 Task: Add a condition where "Channel Is Mobile" in new tickets in your groups.
Action: Mouse moved to (151, 531)
Screenshot: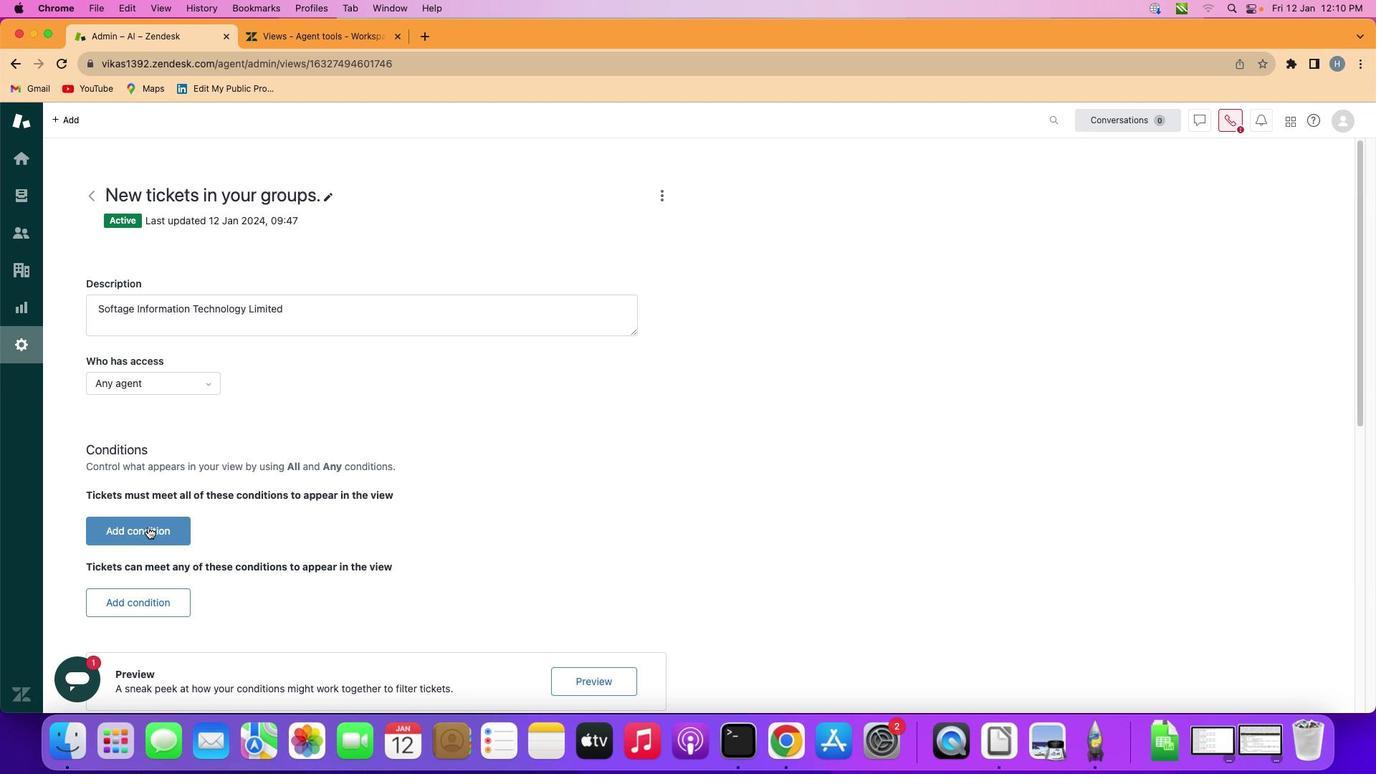 
Action: Mouse pressed left at (151, 531)
Screenshot: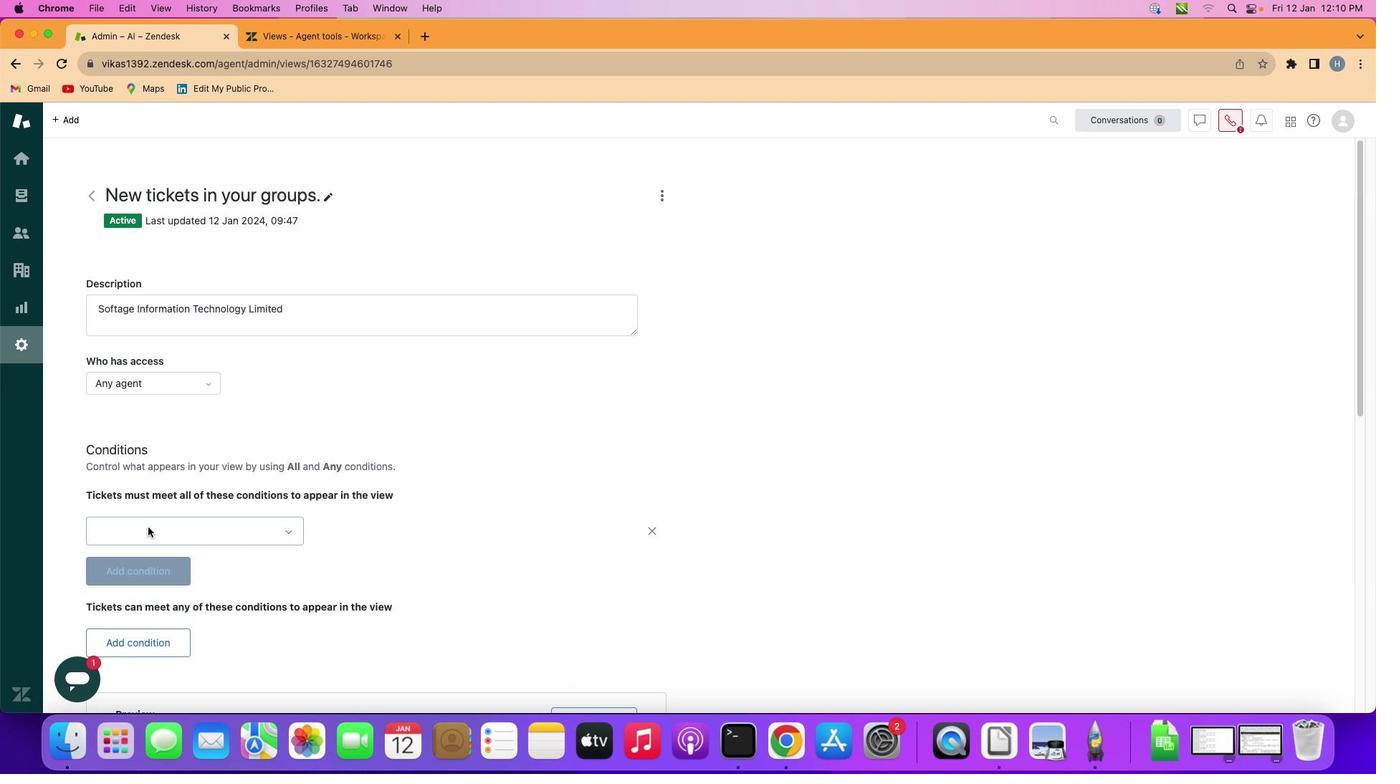 
Action: Mouse moved to (215, 533)
Screenshot: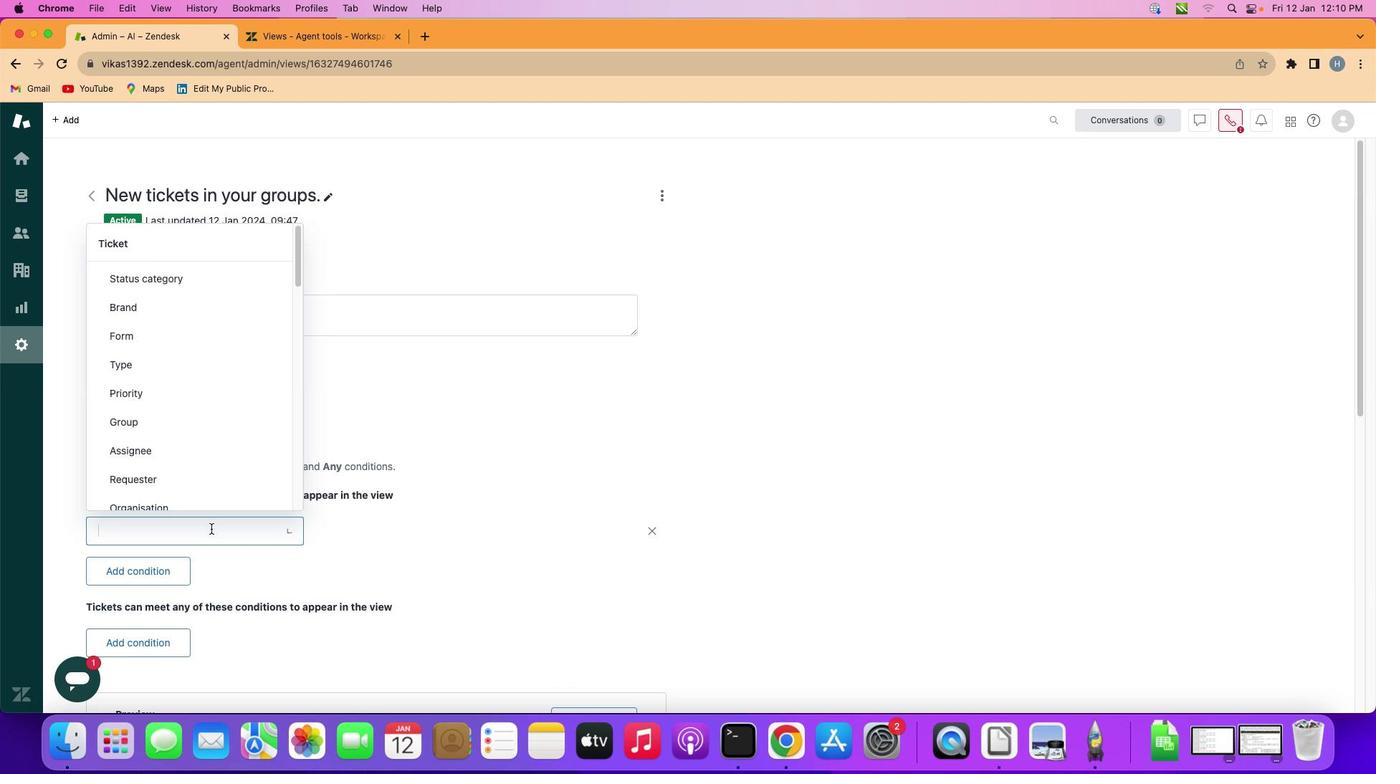 
Action: Mouse pressed left at (215, 533)
Screenshot: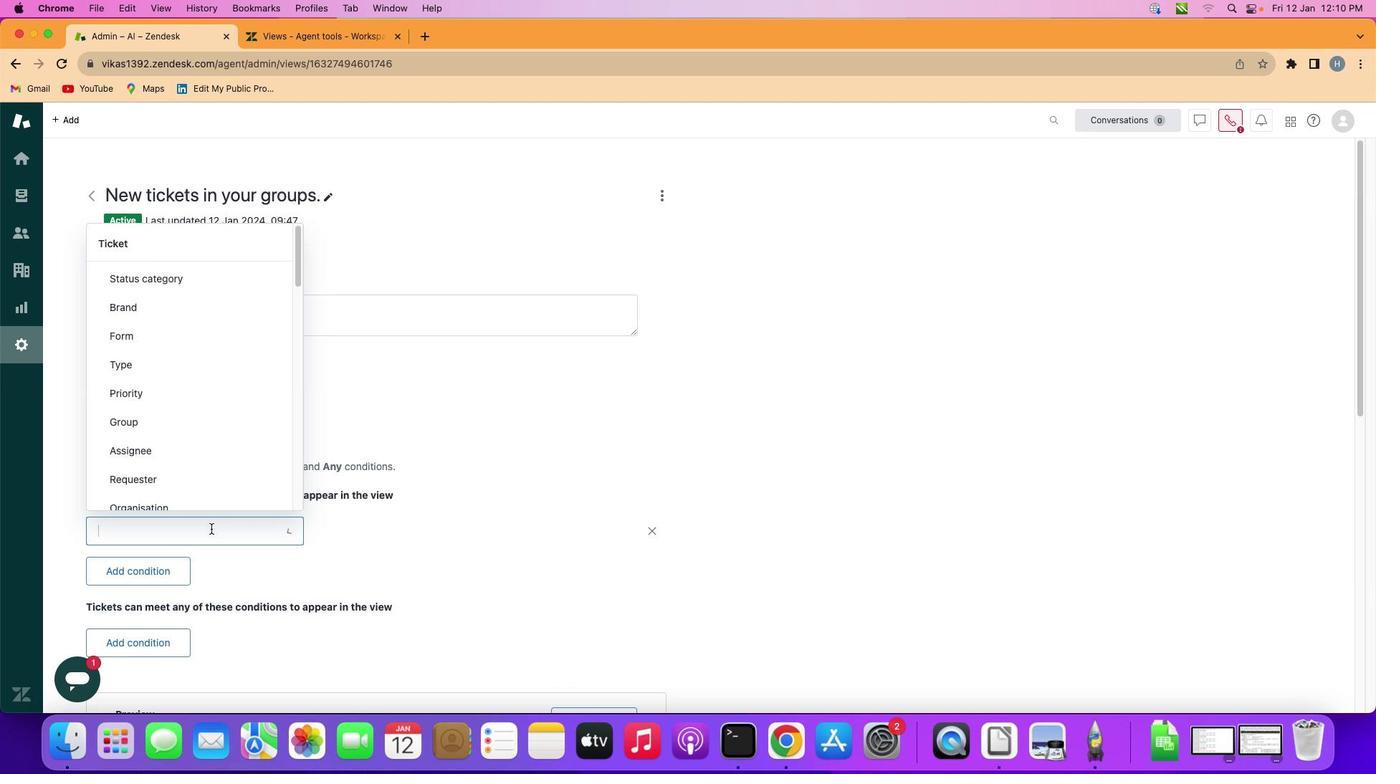 
Action: Mouse moved to (243, 388)
Screenshot: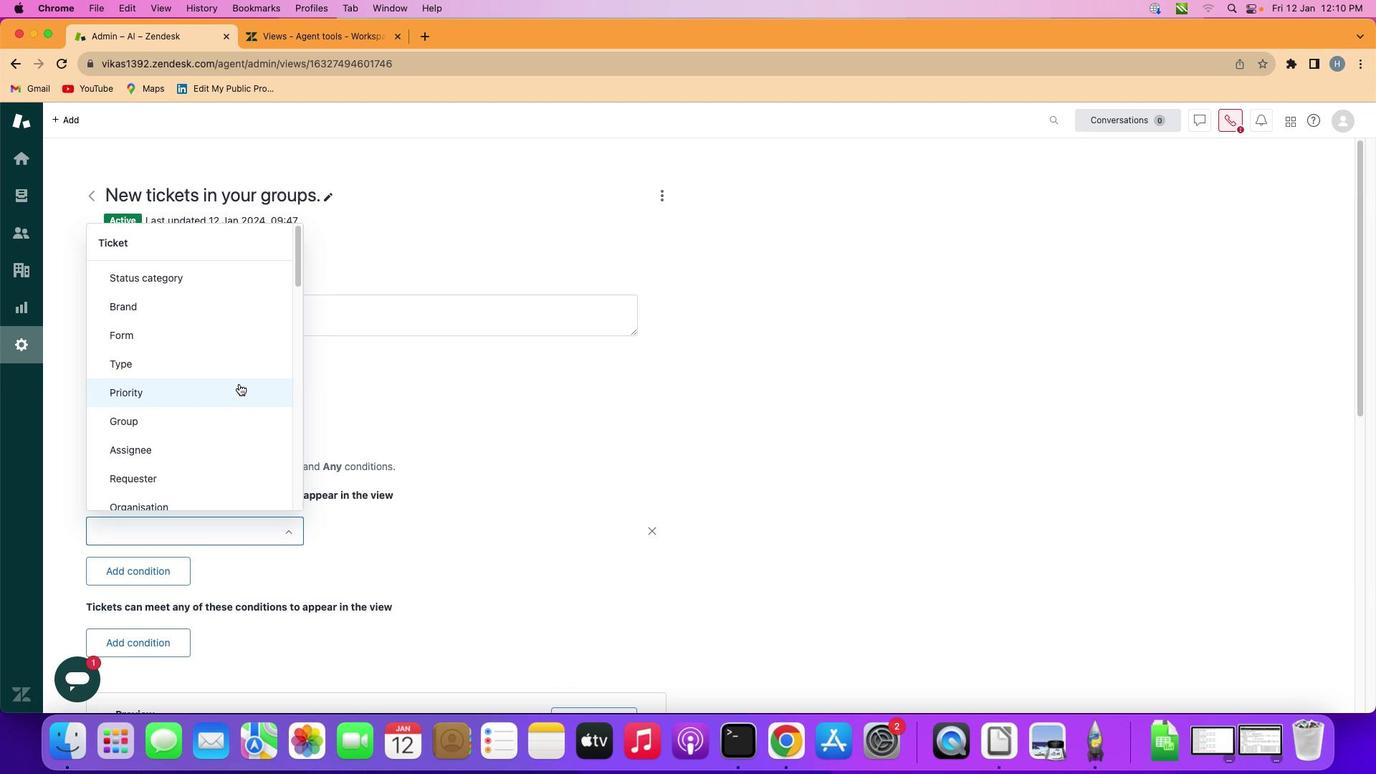
Action: Mouse scrolled (243, 388) with delta (4, 3)
Screenshot: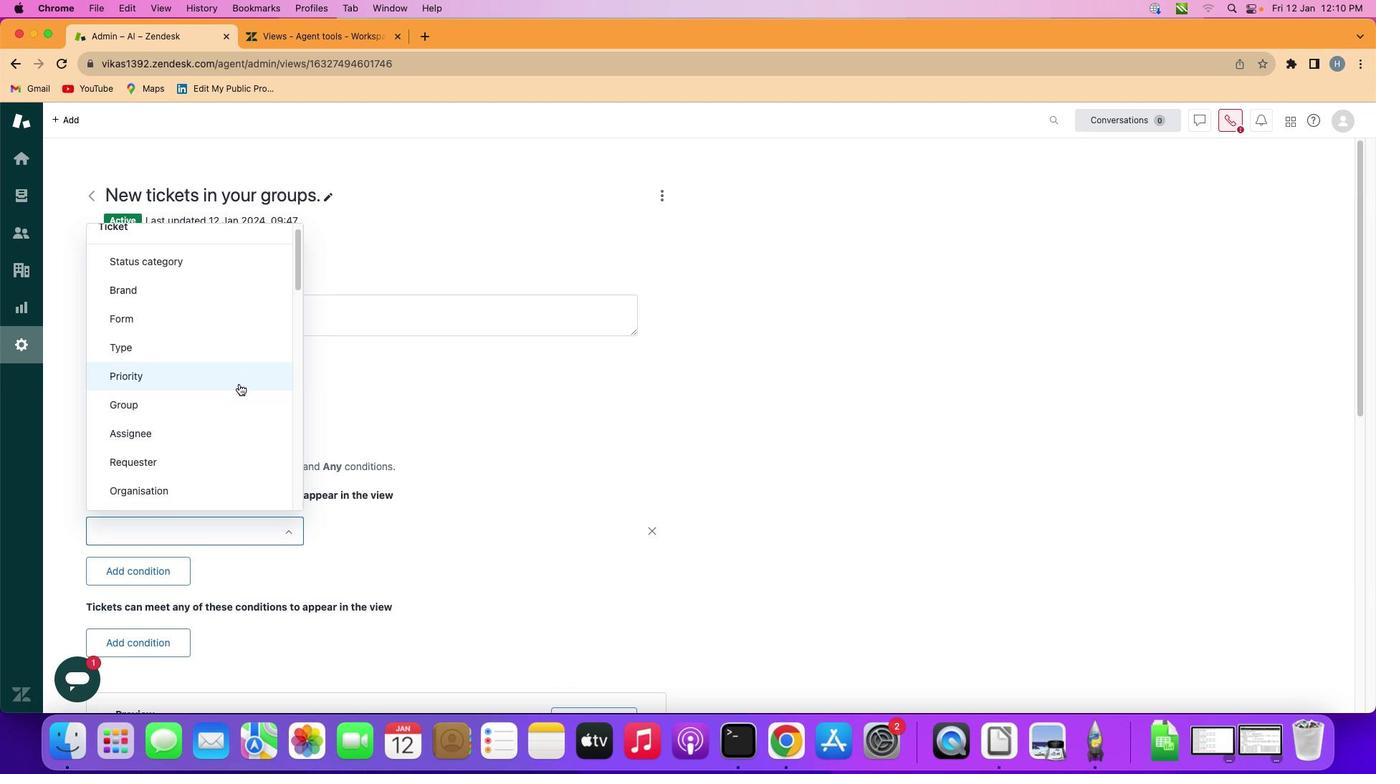 
Action: Mouse scrolled (243, 388) with delta (4, 3)
Screenshot: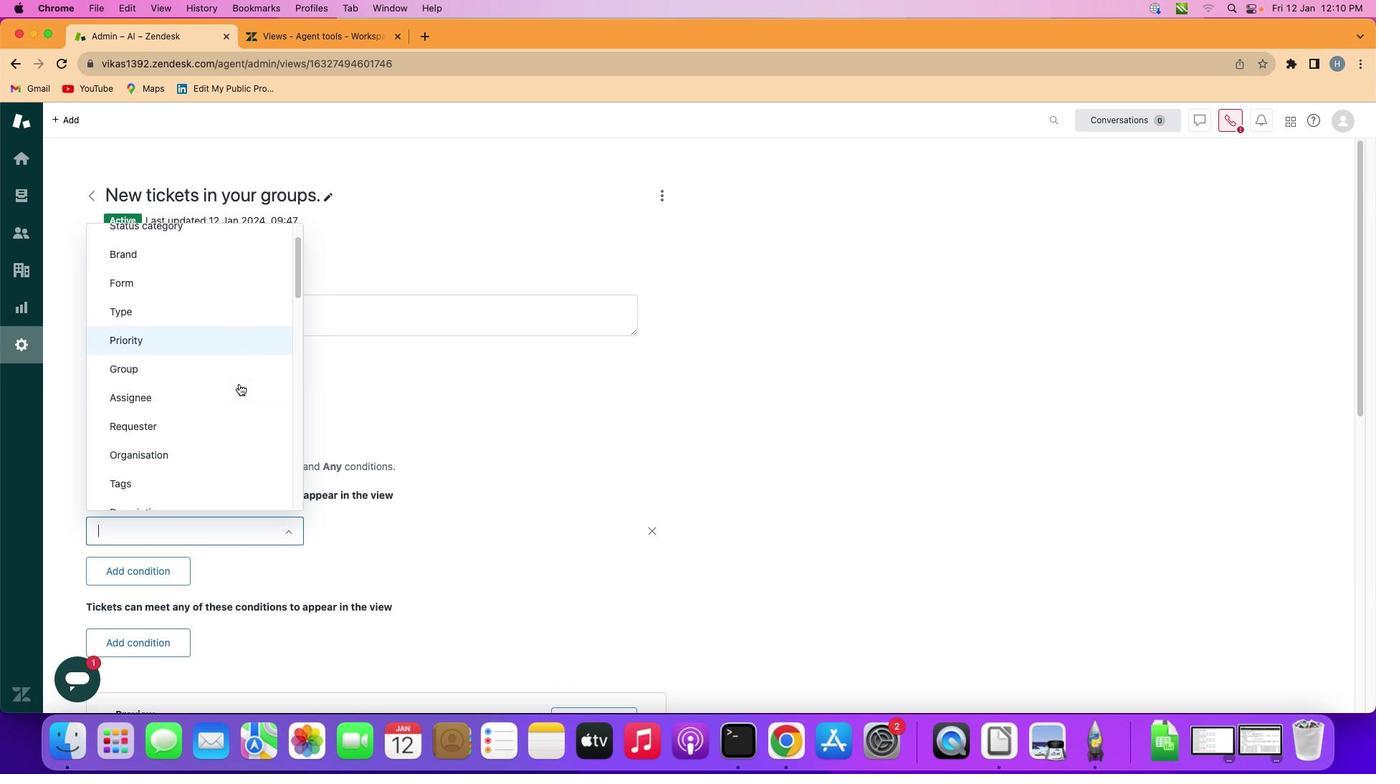 
Action: Mouse scrolled (243, 388) with delta (4, 3)
Screenshot: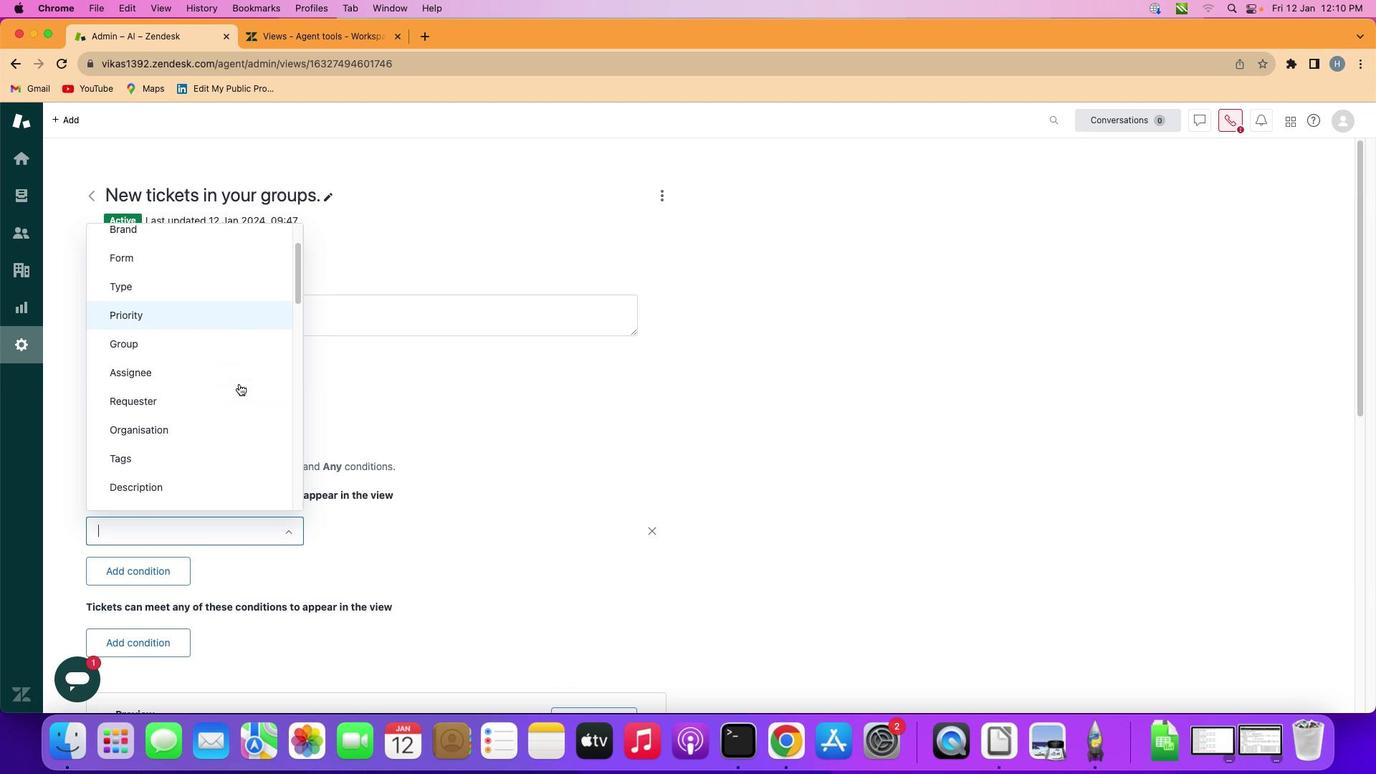 
Action: Mouse scrolled (243, 388) with delta (4, 3)
Screenshot: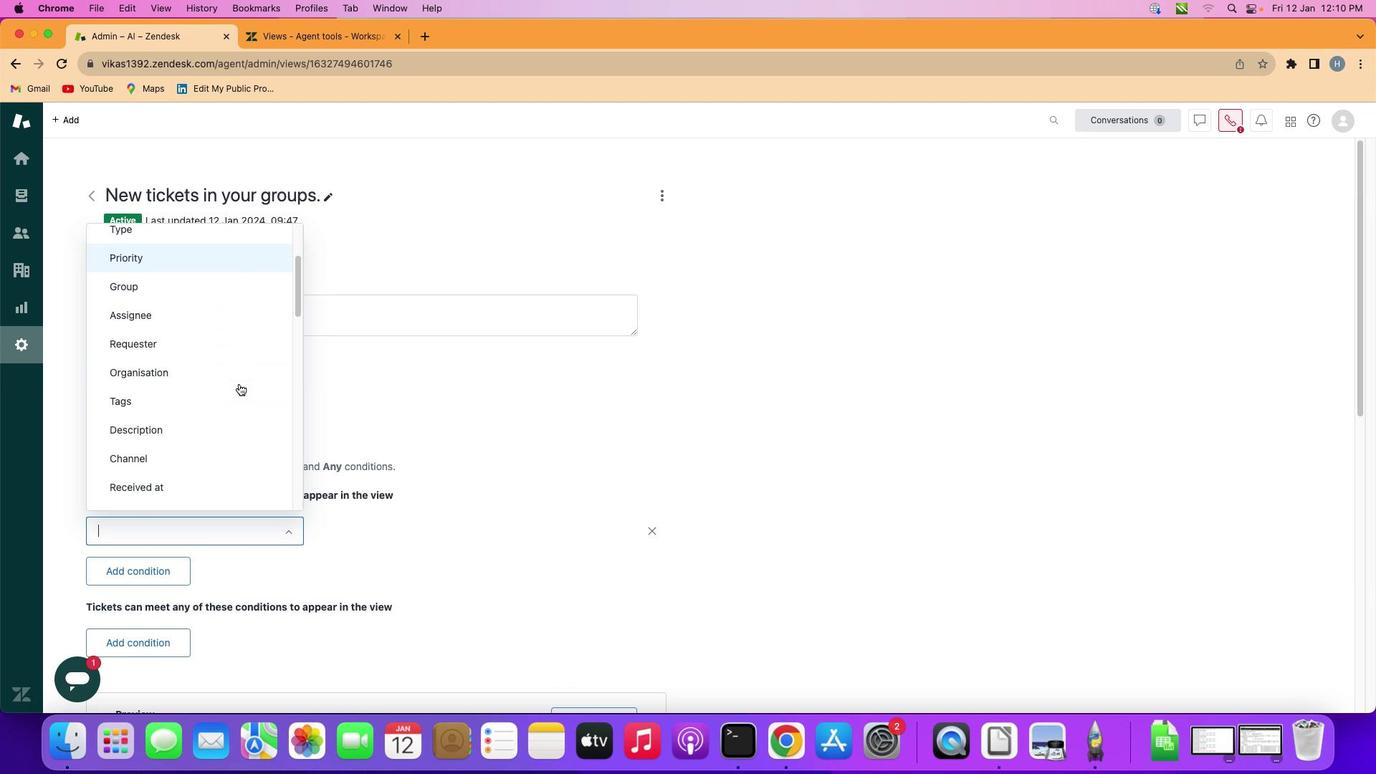 
Action: Mouse scrolled (243, 388) with delta (4, 3)
Screenshot: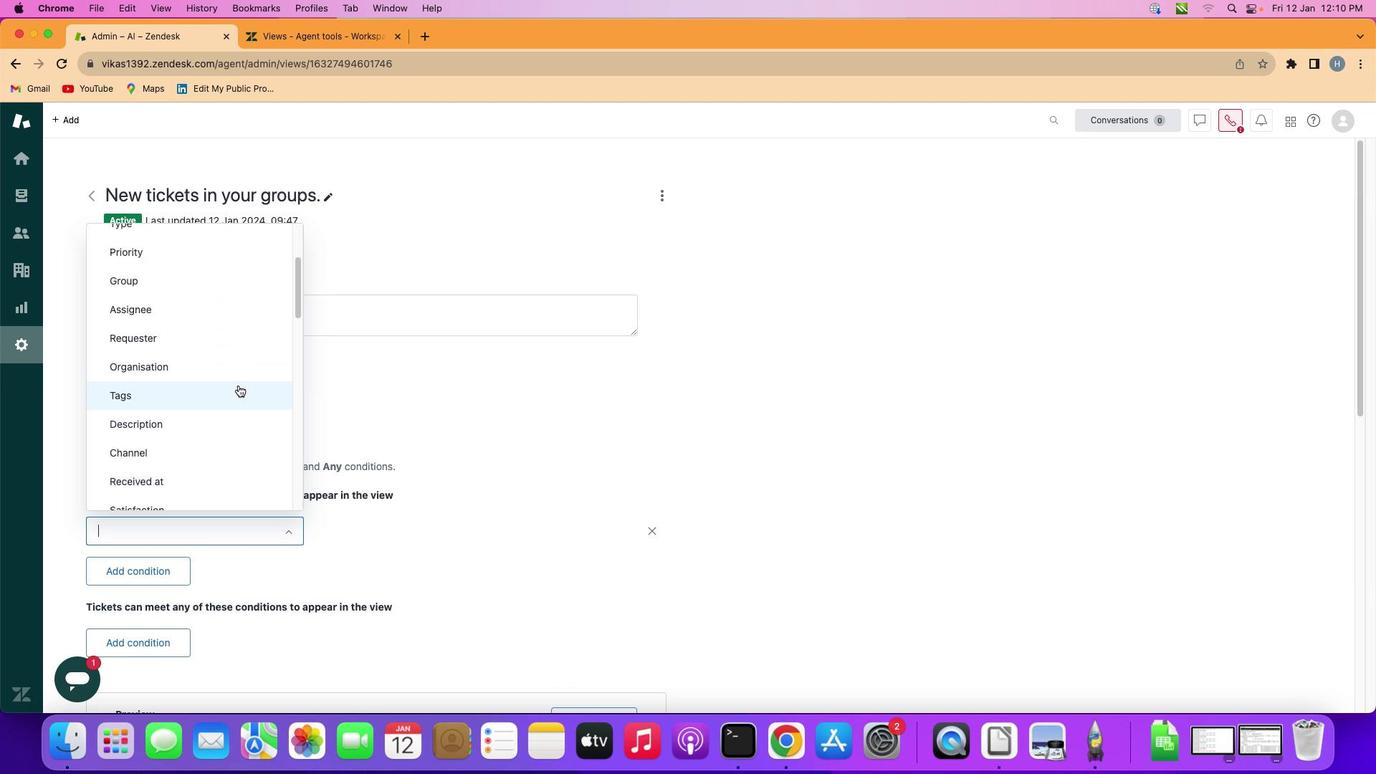 
Action: Mouse moved to (221, 455)
Screenshot: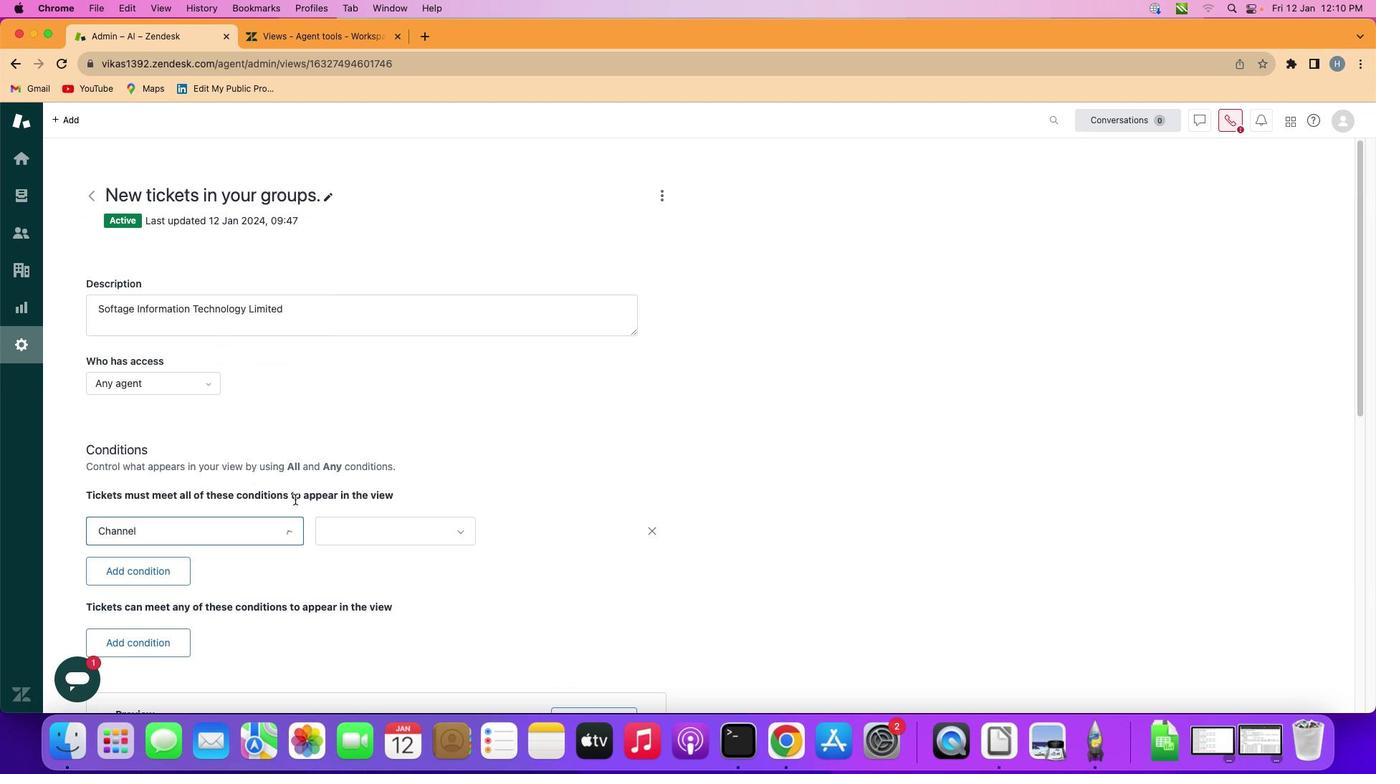 
Action: Mouse pressed left at (221, 455)
Screenshot: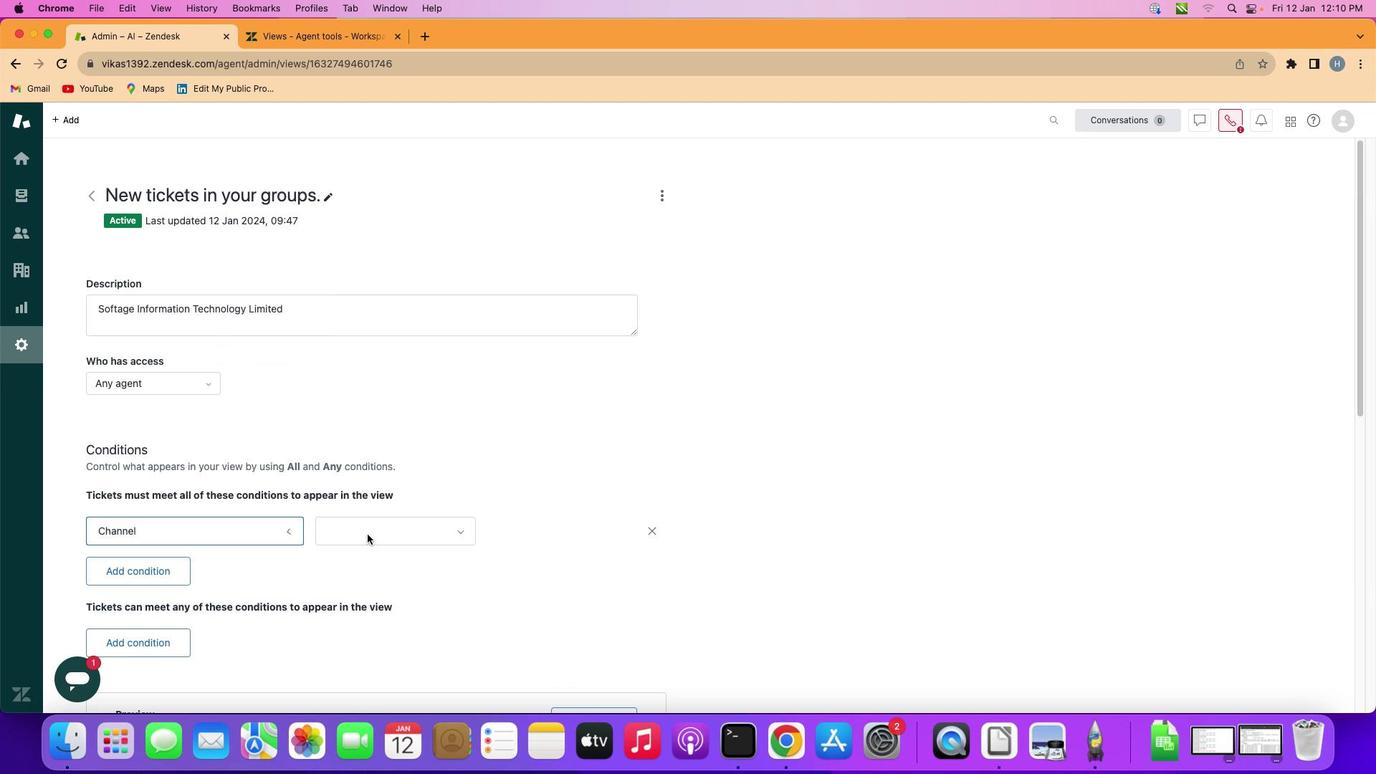 
Action: Mouse moved to (406, 535)
Screenshot: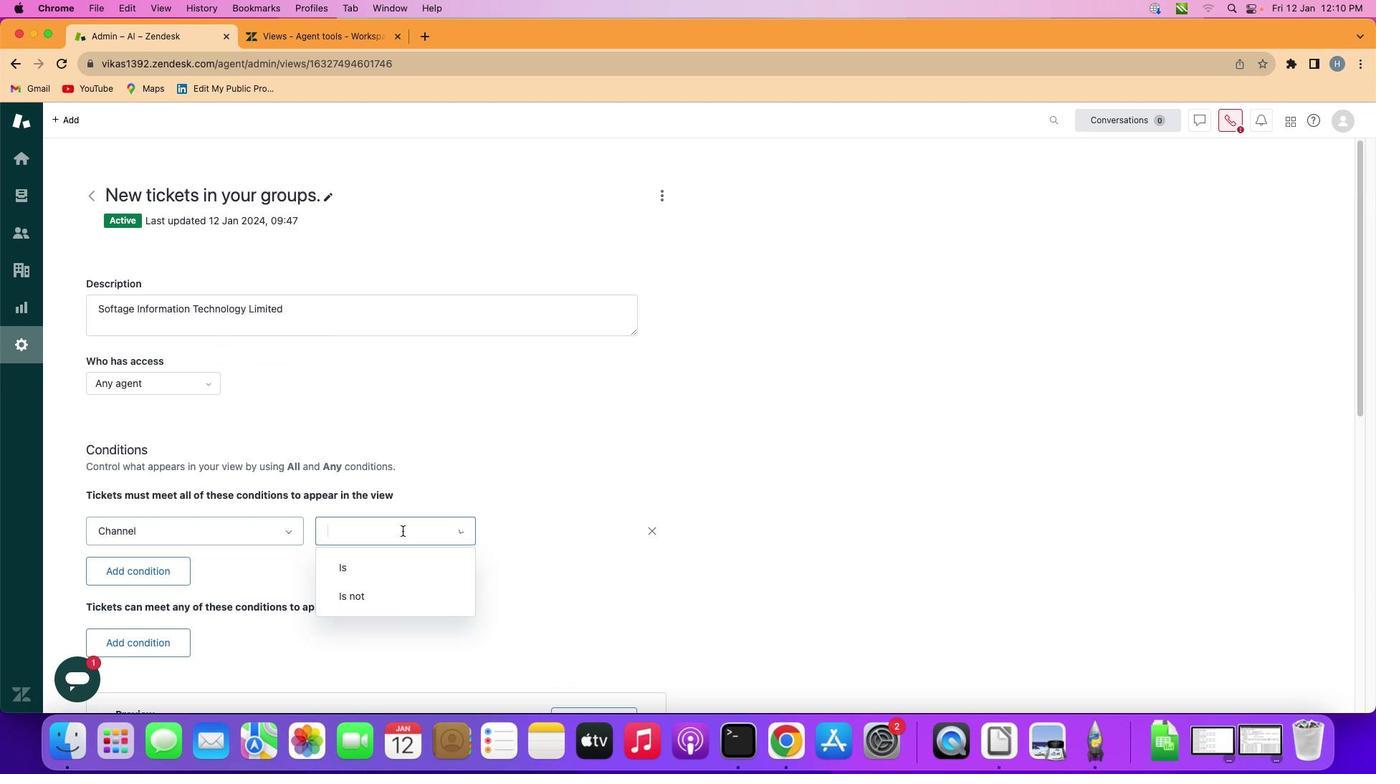 
Action: Mouse pressed left at (406, 535)
Screenshot: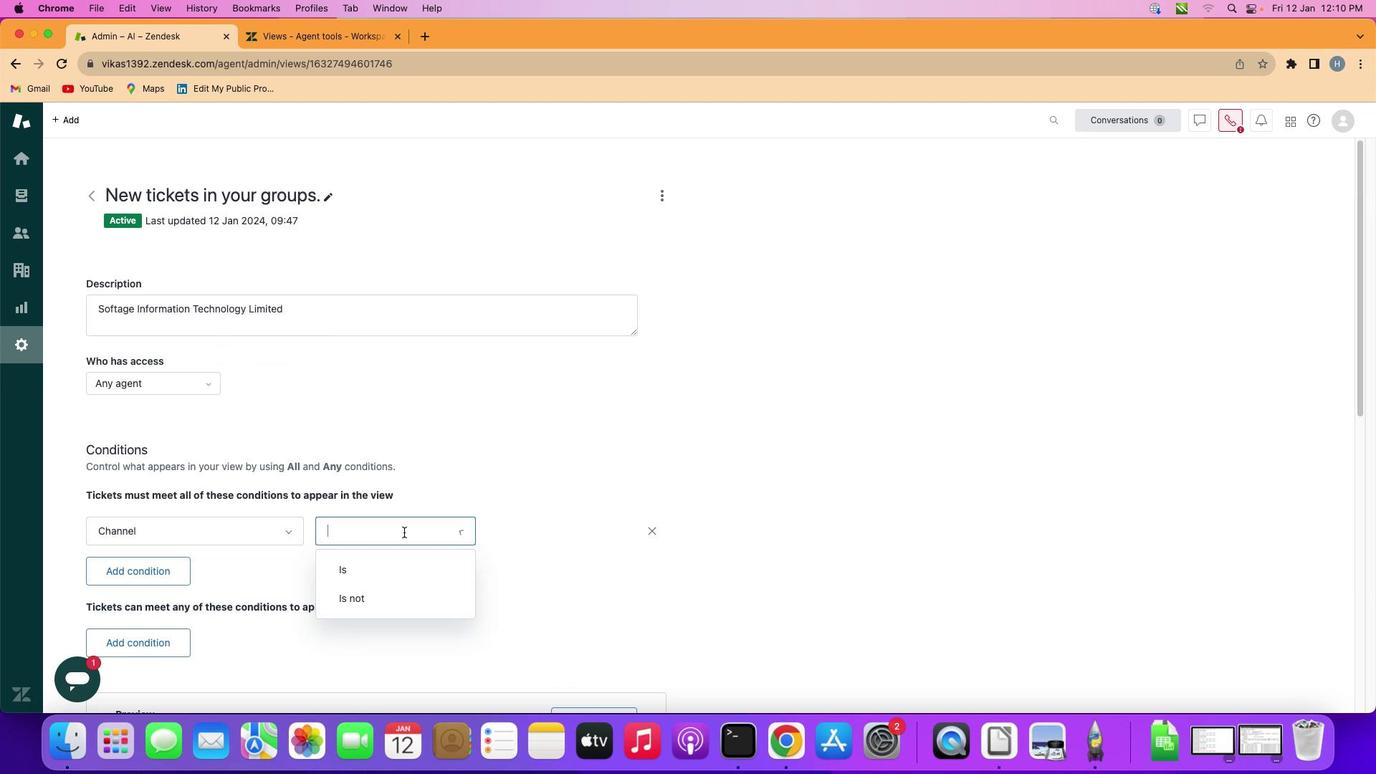 
Action: Mouse moved to (409, 564)
Screenshot: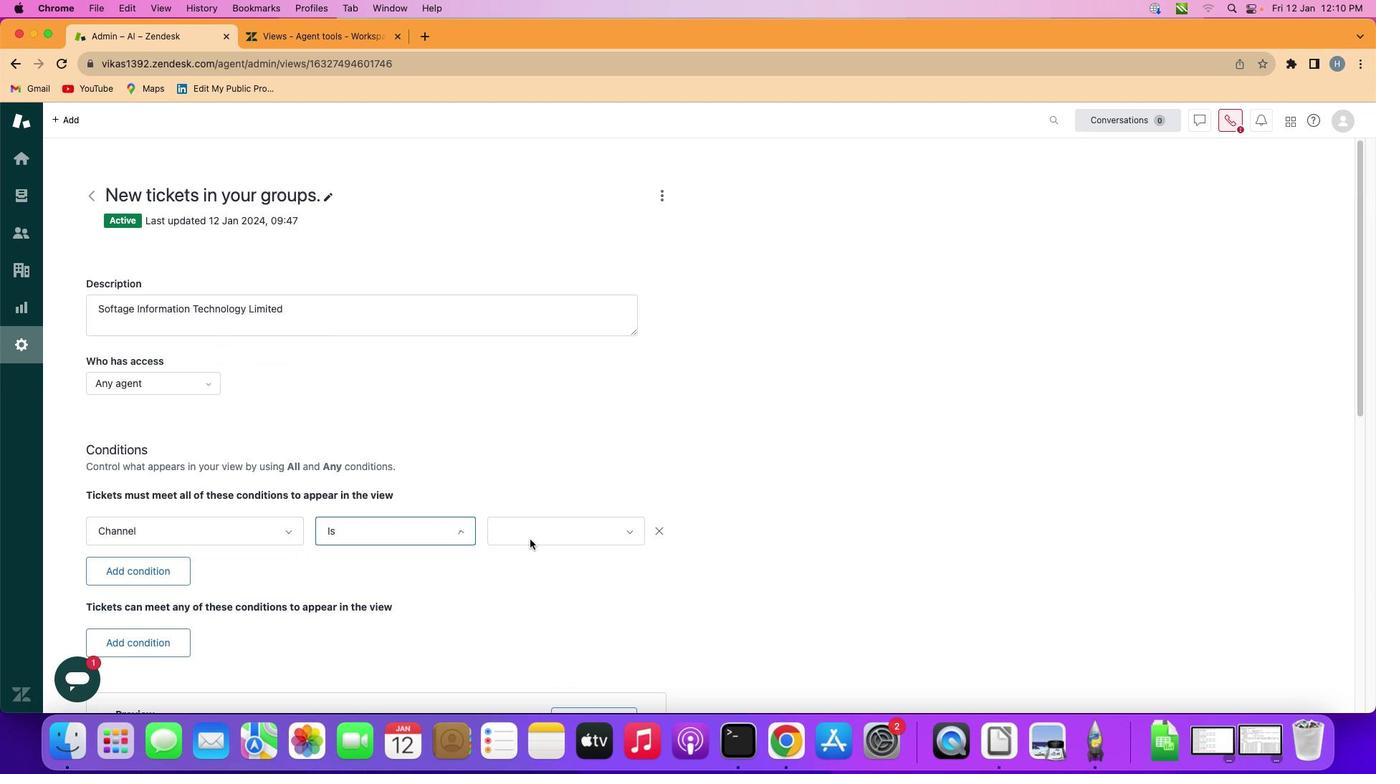 
Action: Mouse pressed left at (409, 564)
Screenshot: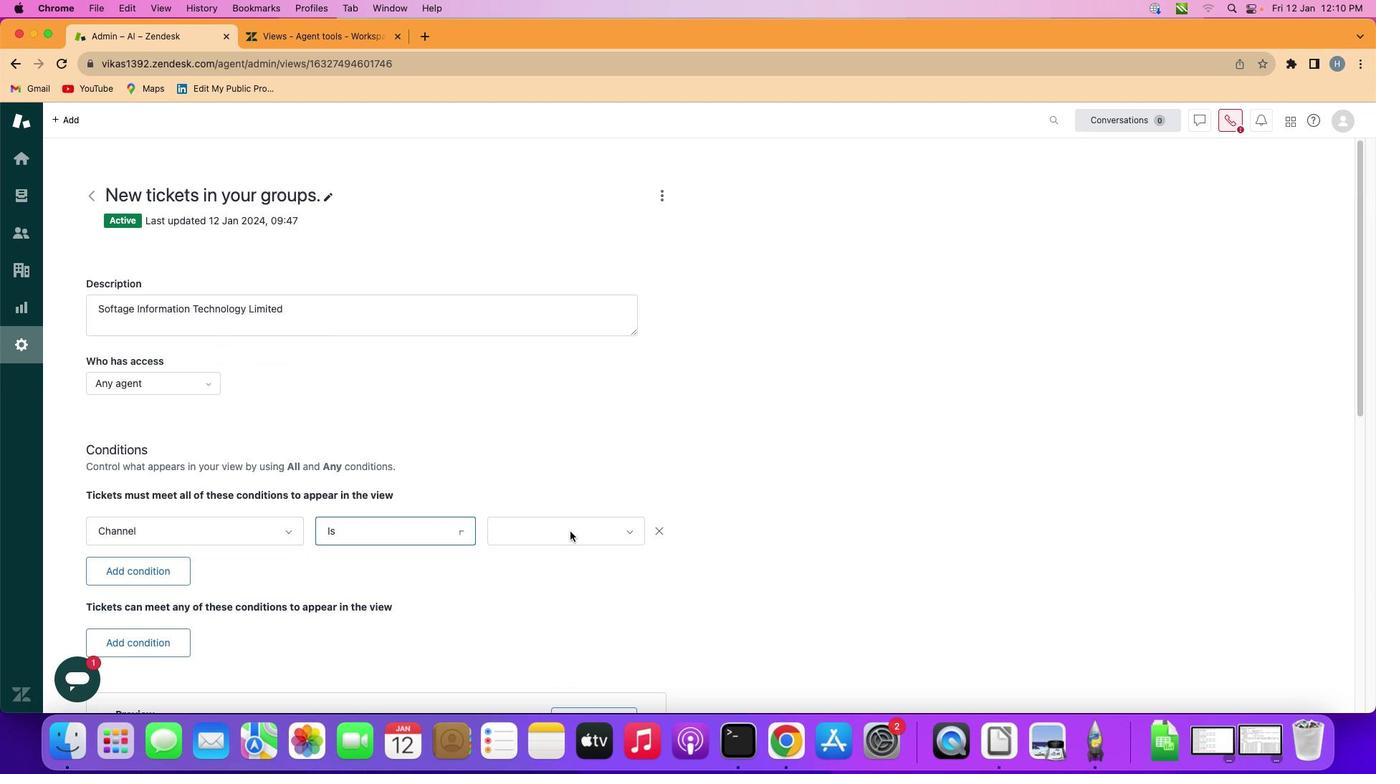 
Action: Mouse moved to (577, 534)
Screenshot: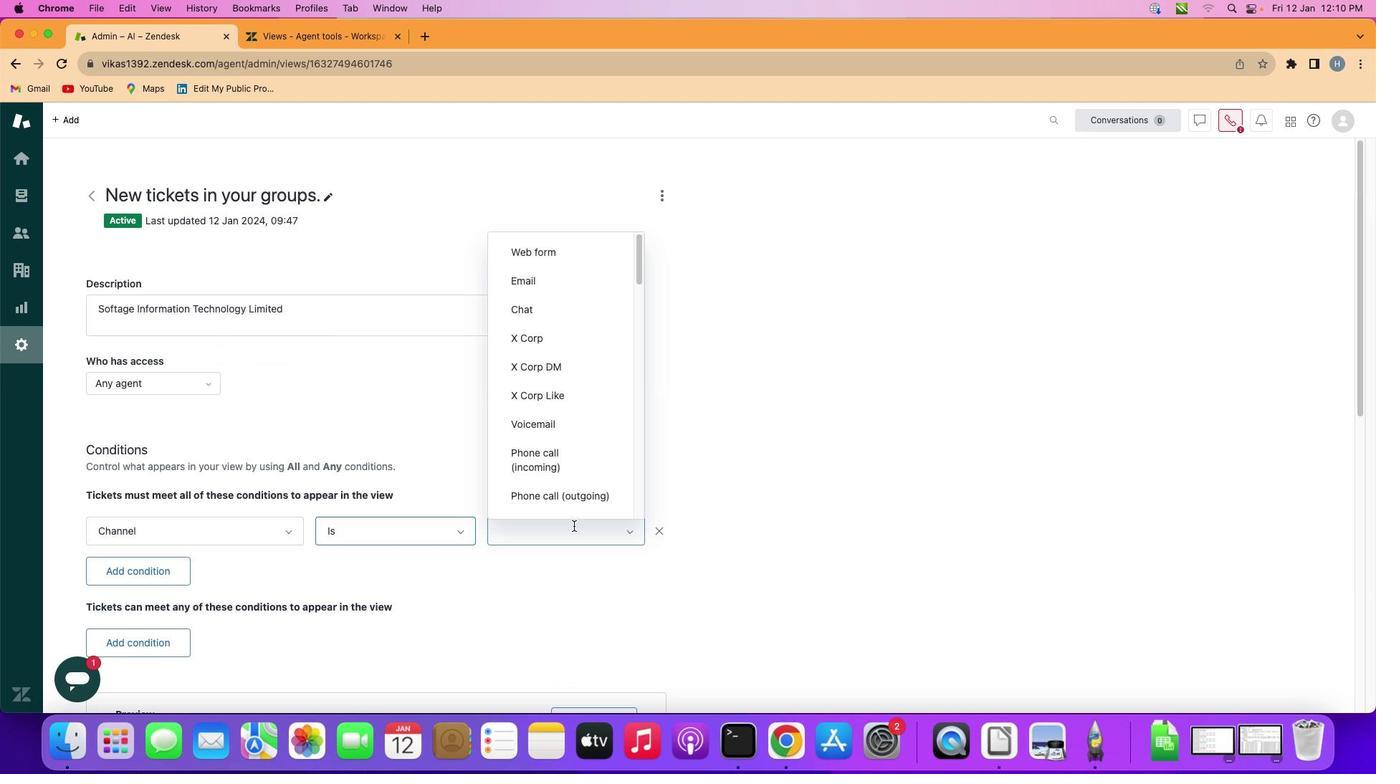 
Action: Mouse pressed left at (577, 534)
Screenshot: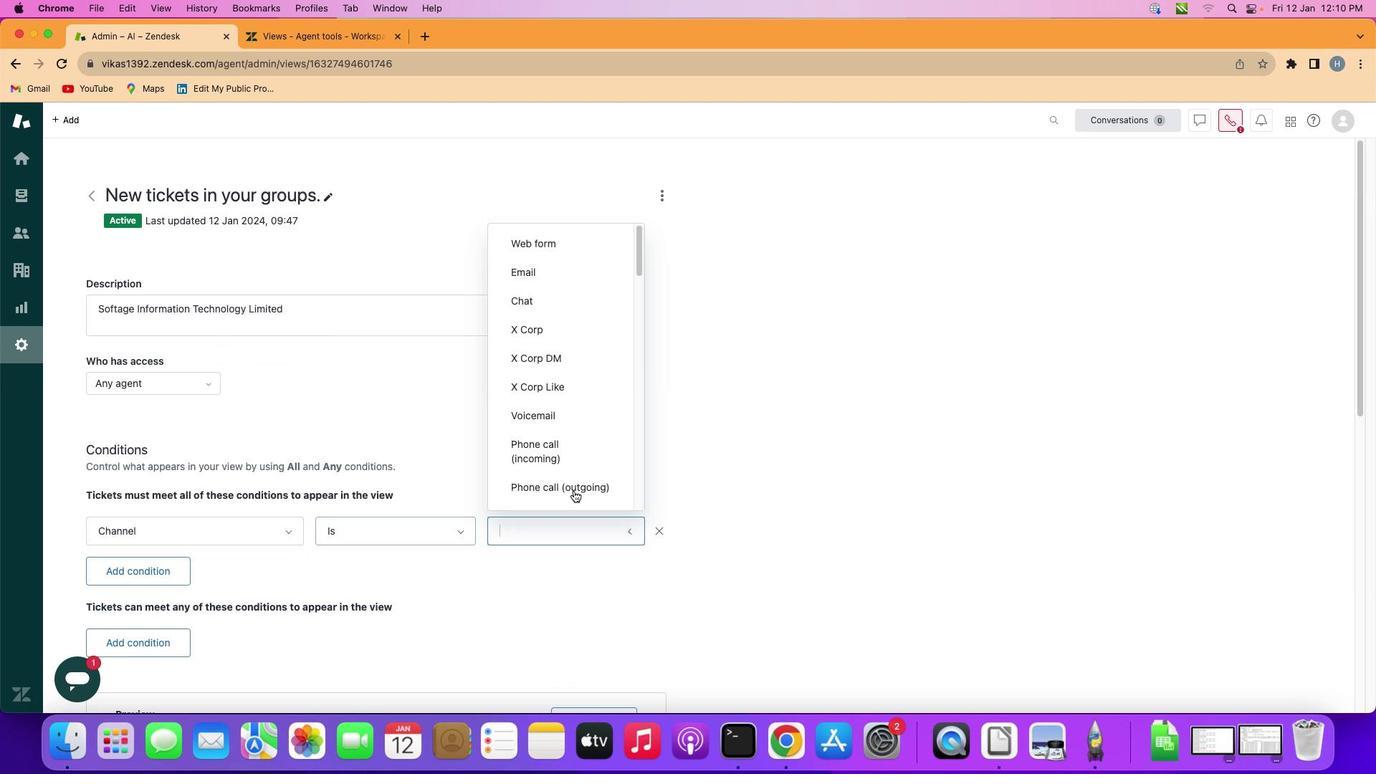 
Action: Mouse moved to (574, 394)
Screenshot: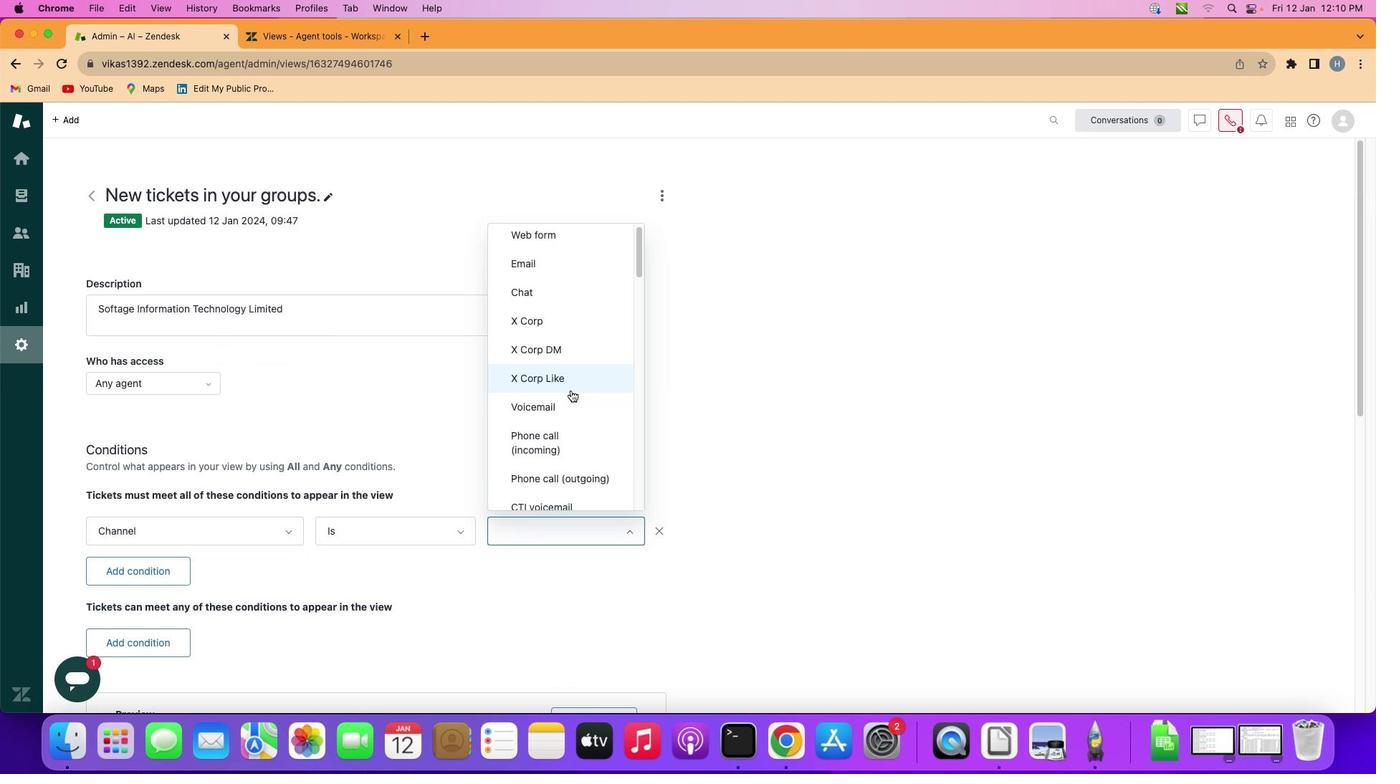 
Action: Mouse scrolled (574, 394) with delta (4, 3)
Screenshot: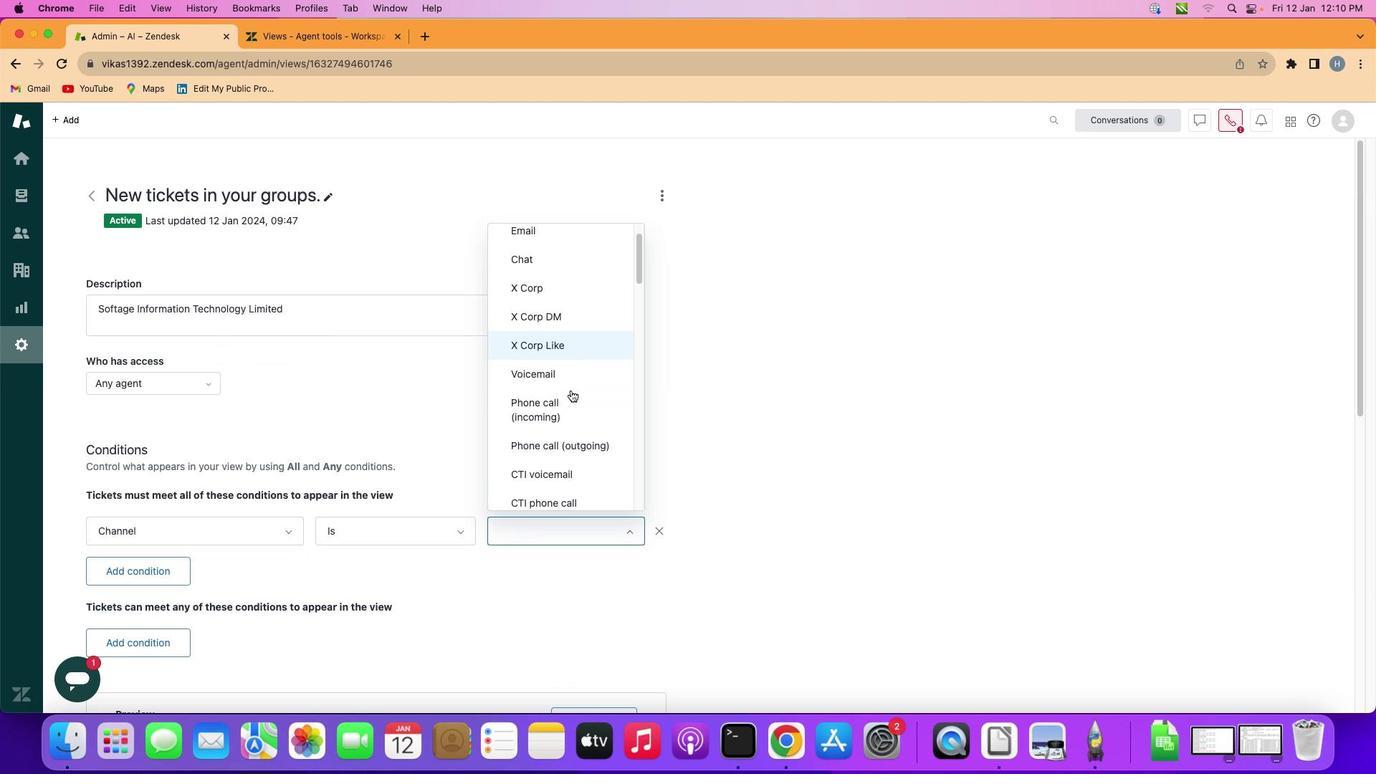 
Action: Mouse scrolled (574, 394) with delta (4, 3)
Screenshot: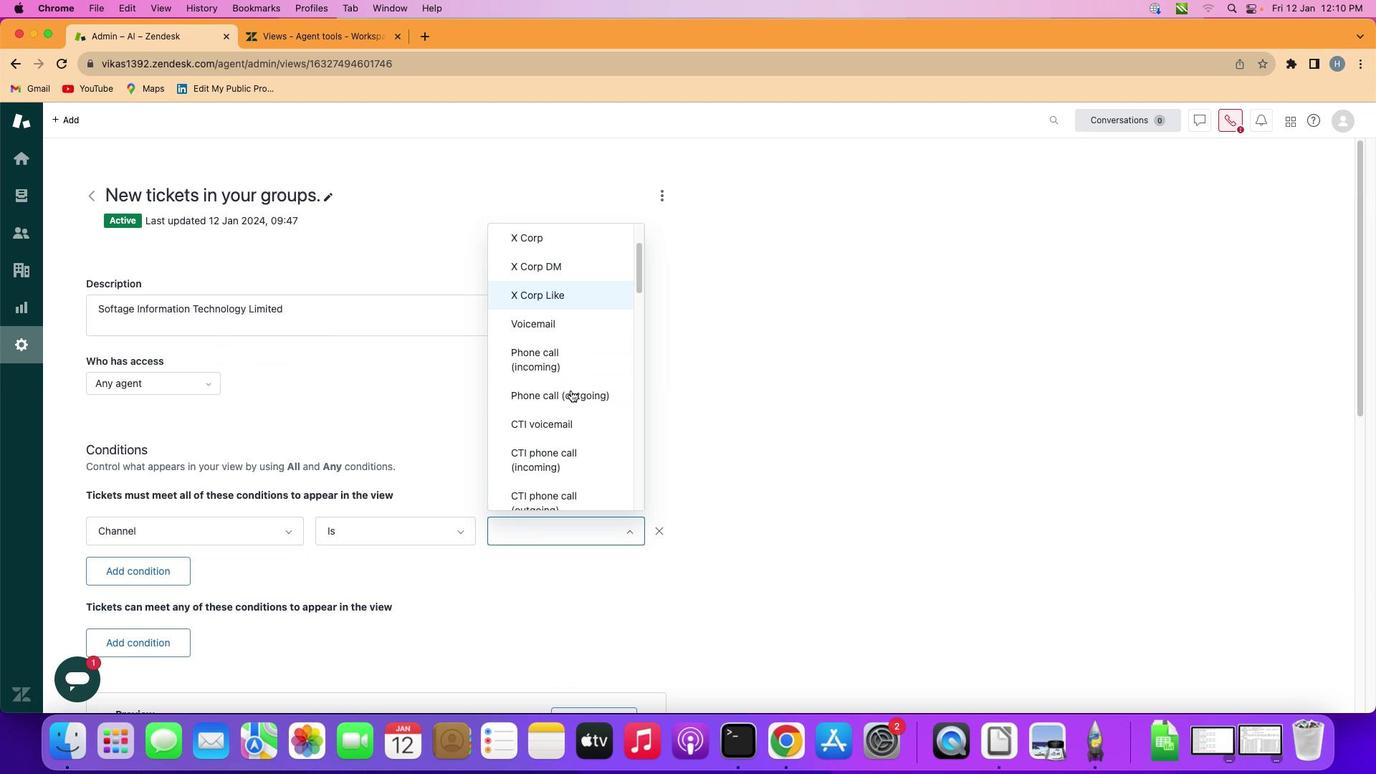 
Action: Mouse scrolled (574, 394) with delta (4, 3)
Screenshot: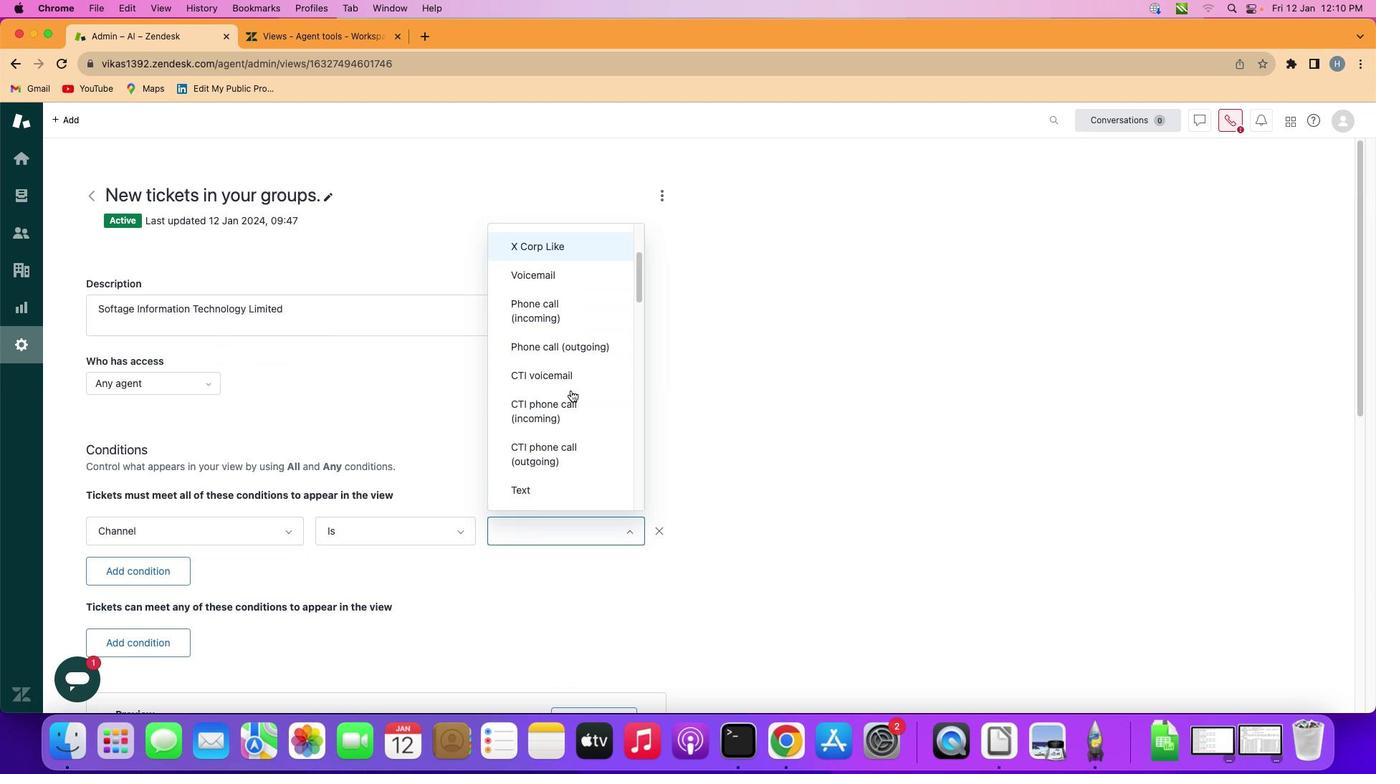 
Action: Mouse scrolled (574, 394) with delta (4, 2)
Screenshot: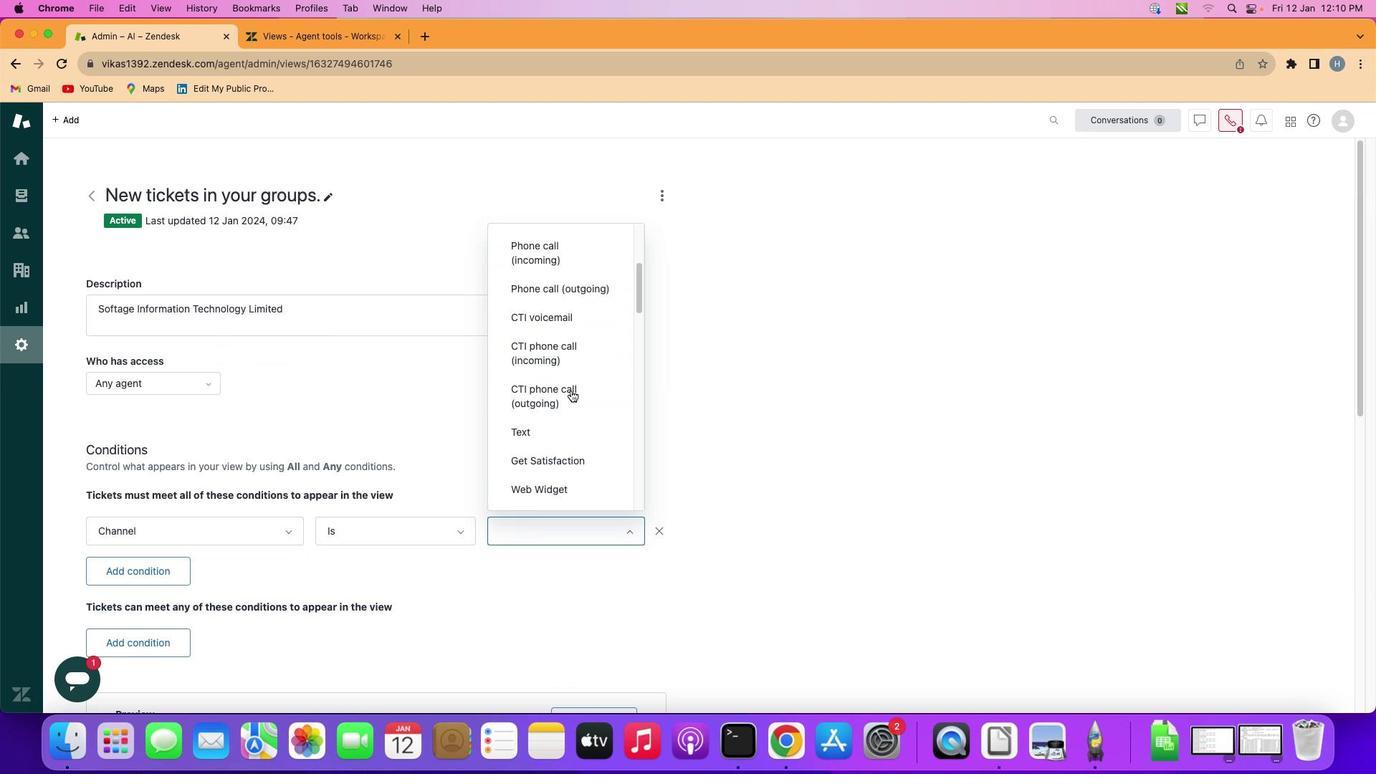 
Action: Mouse scrolled (574, 394) with delta (4, 2)
Screenshot: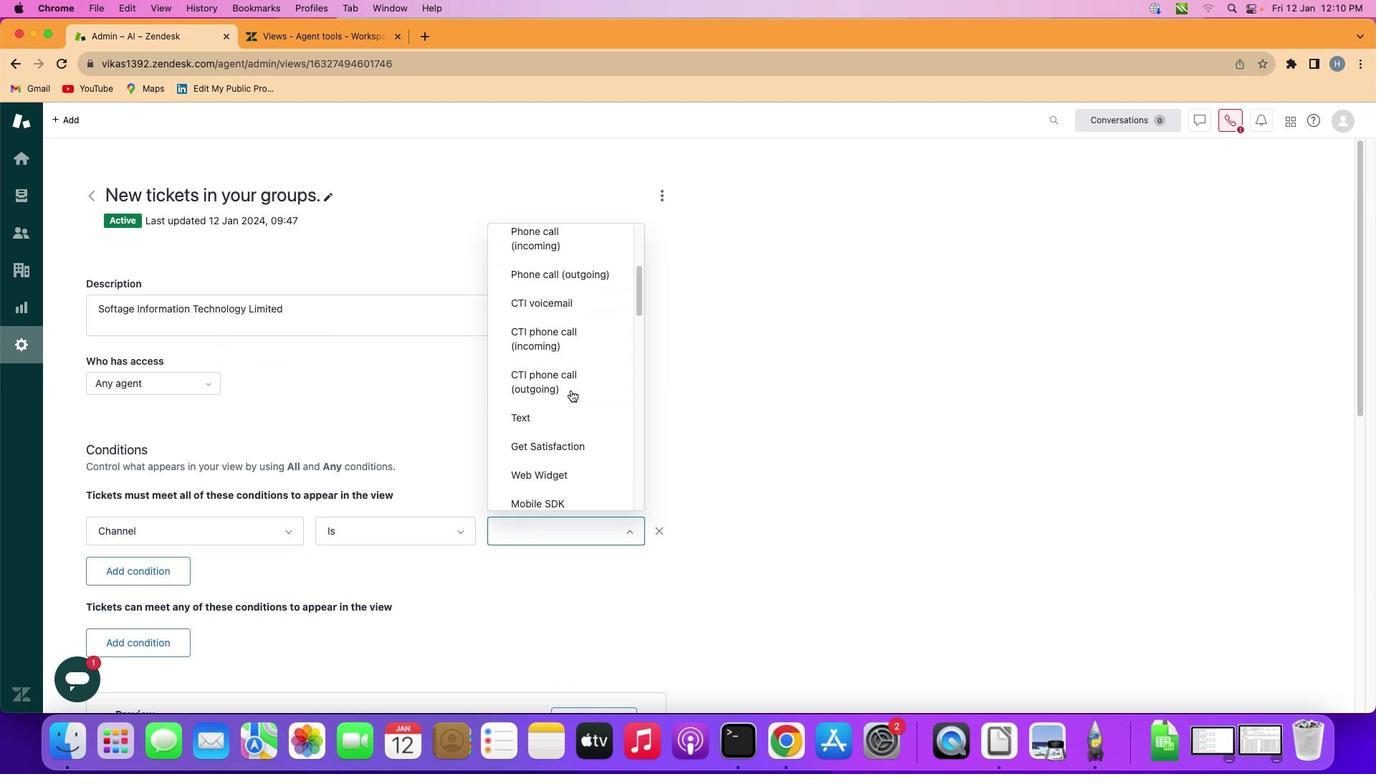 
Action: Mouse scrolled (574, 394) with delta (4, 3)
Screenshot: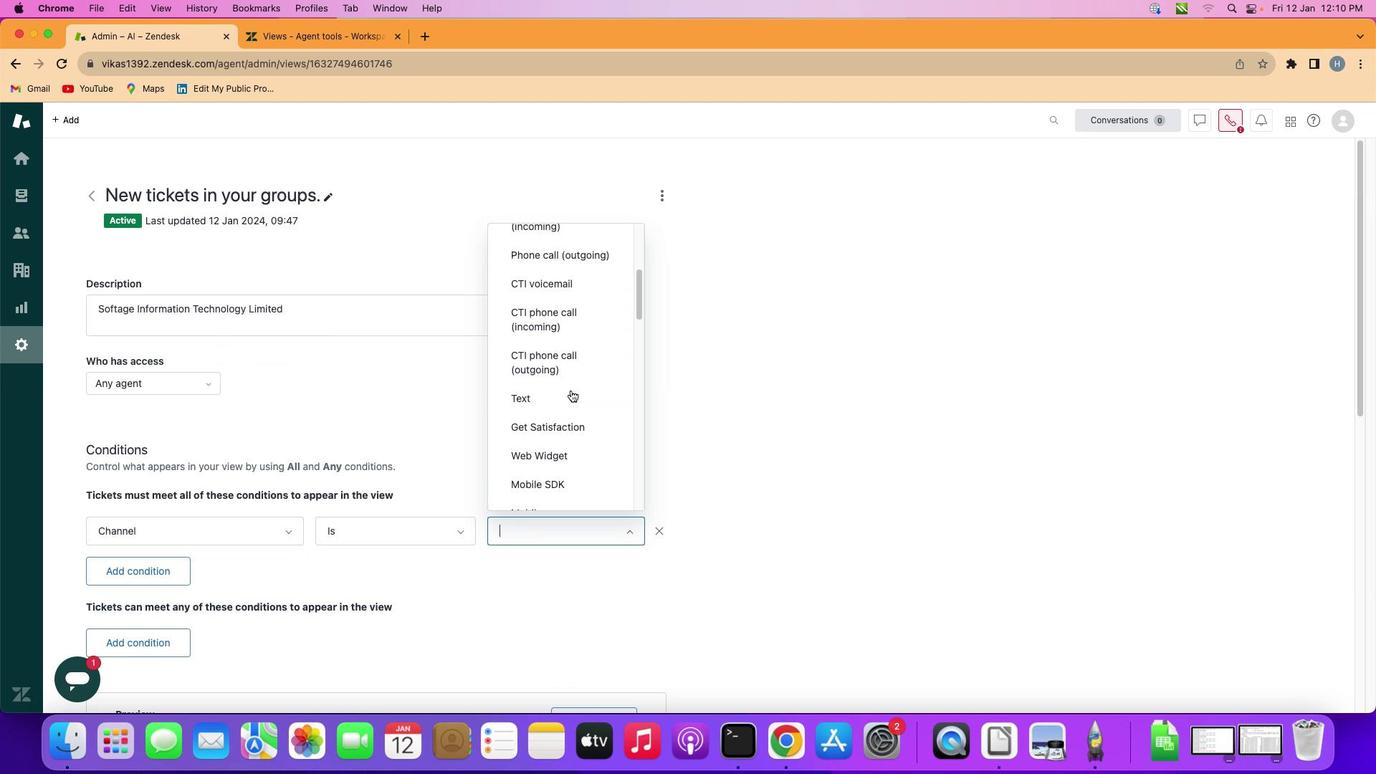 
Action: Mouse scrolled (574, 394) with delta (4, 3)
Screenshot: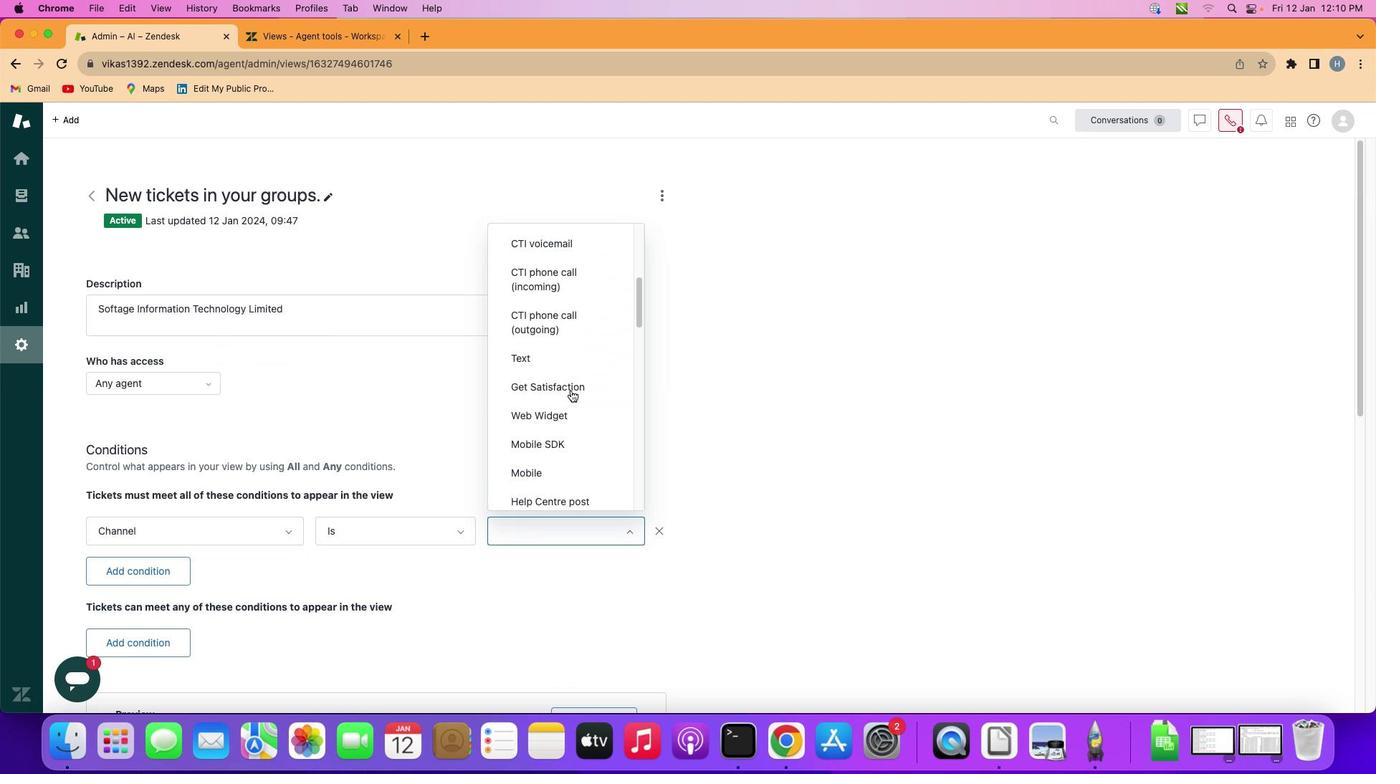 
Action: Mouse scrolled (574, 394) with delta (4, 3)
Screenshot: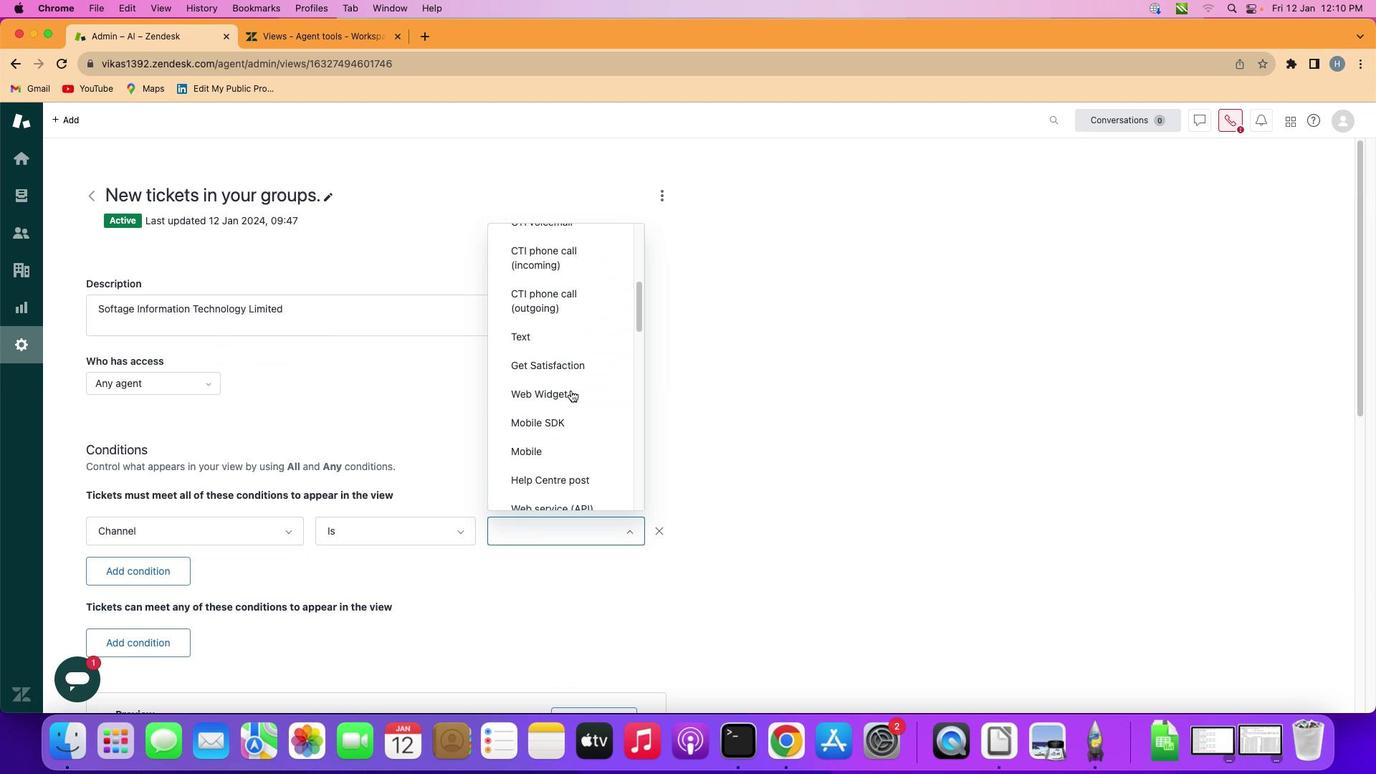 
Action: Mouse scrolled (574, 394) with delta (4, 3)
Screenshot: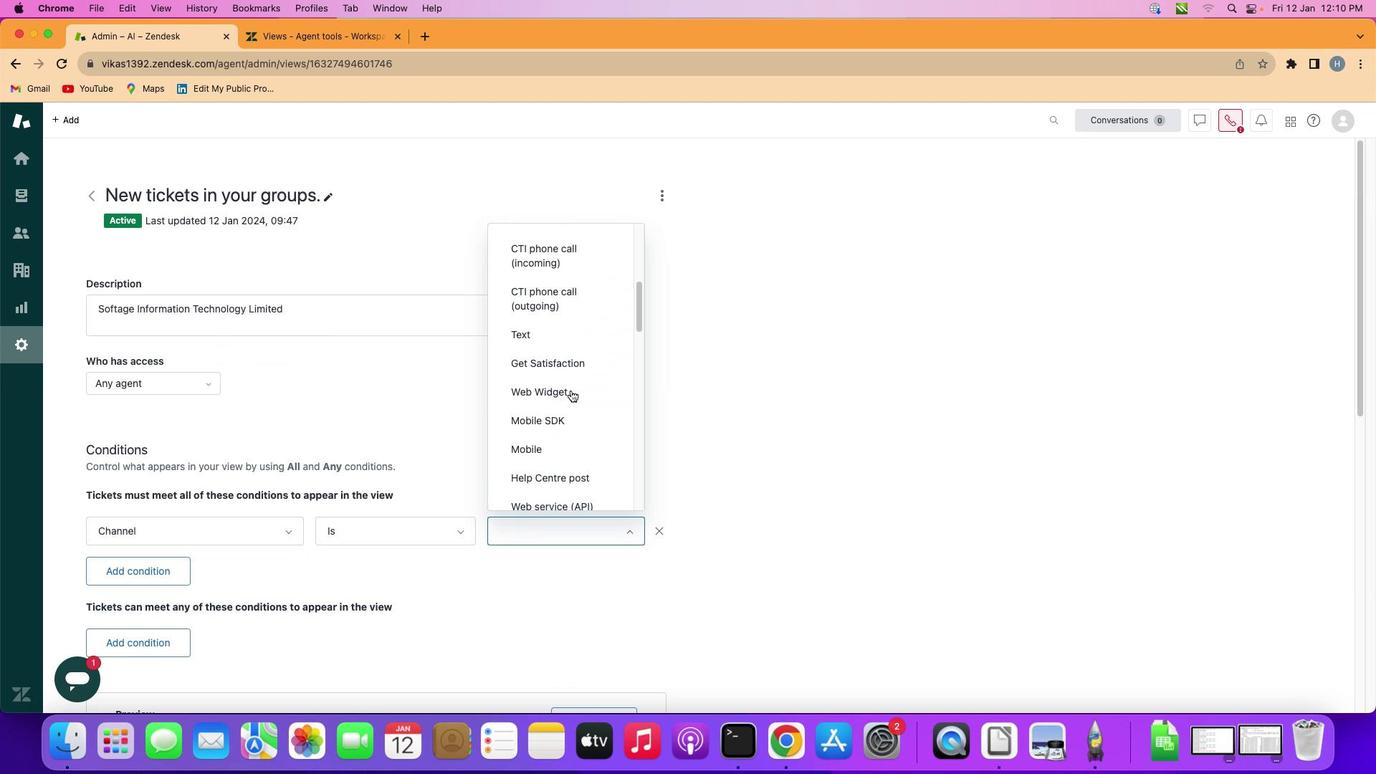 
Action: Mouse moved to (567, 450)
Screenshot: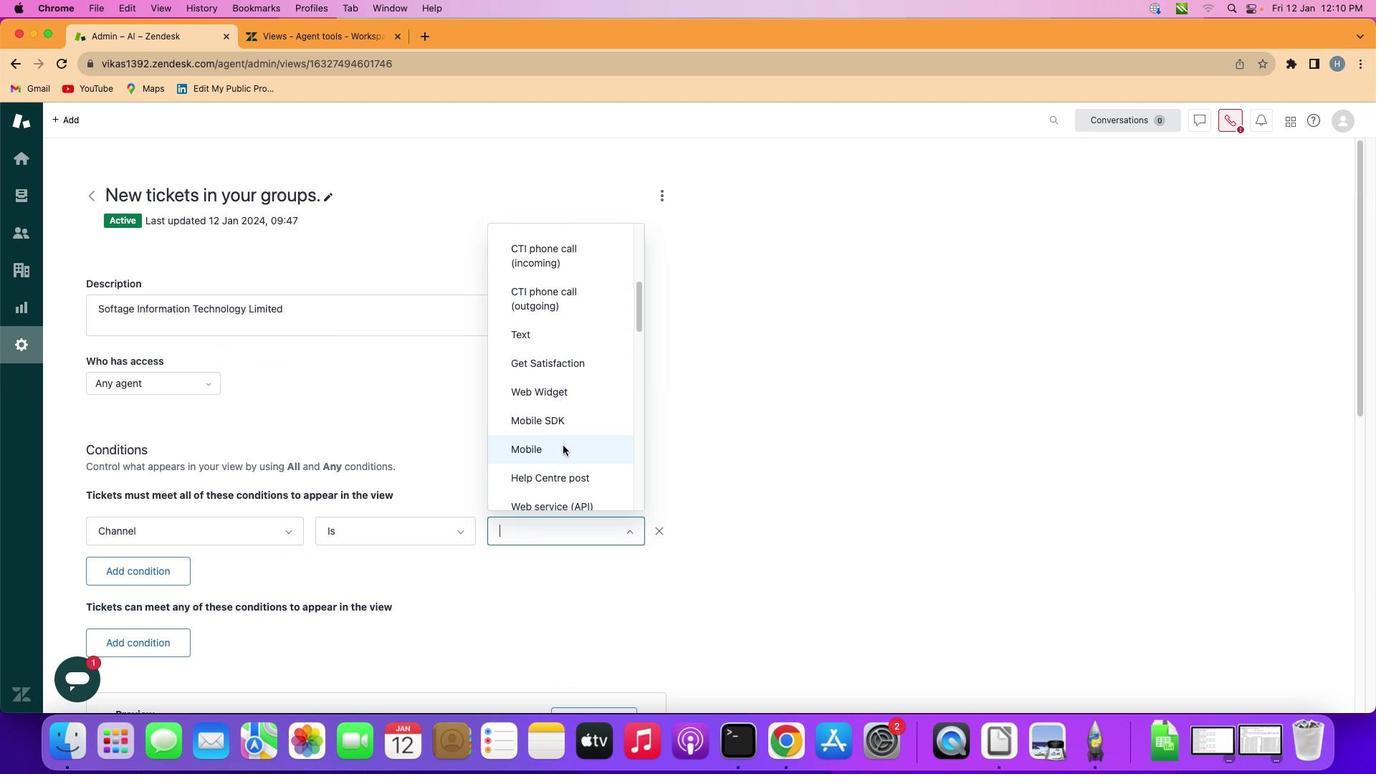 
Action: Mouse pressed left at (567, 450)
Screenshot: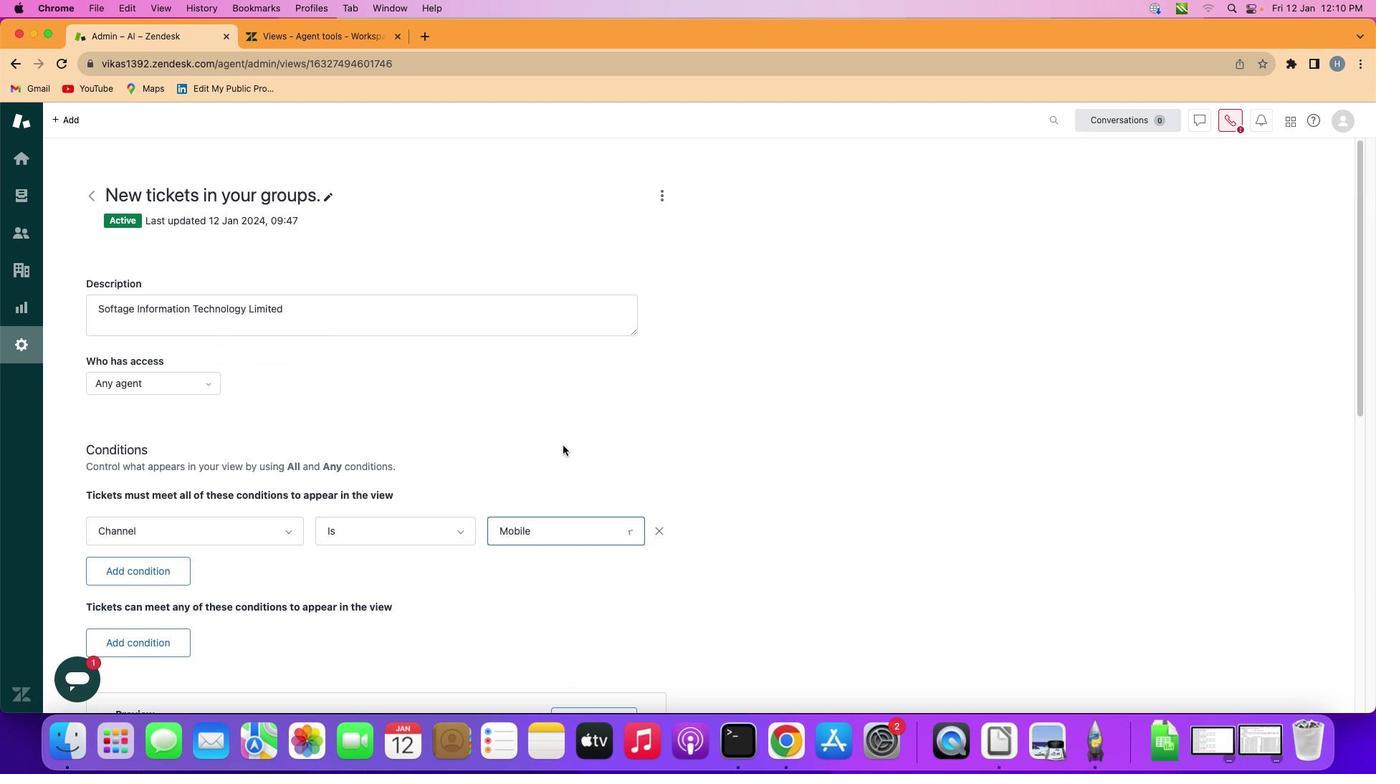 
Action: Mouse moved to (567, 450)
Screenshot: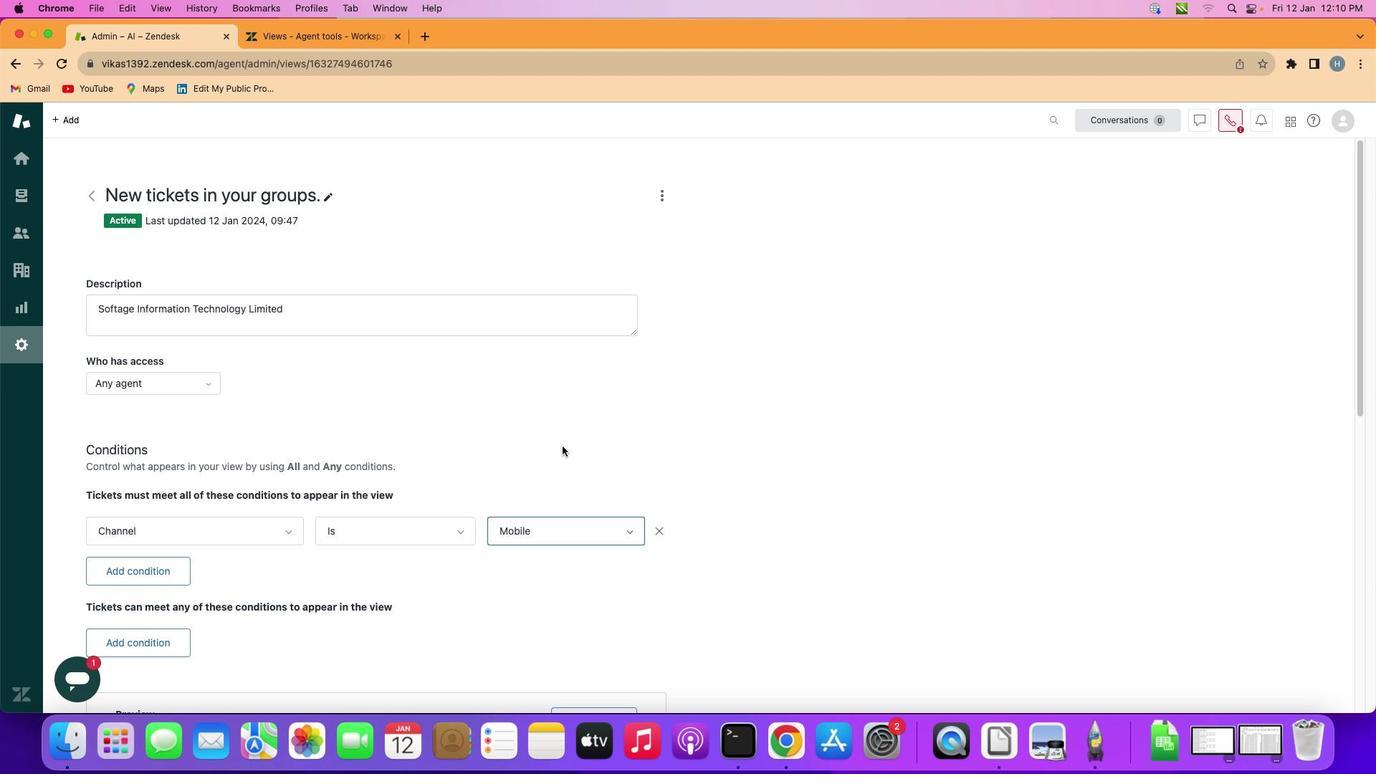 
